 Task: Start in the project AgileBolt the sprint 'Usability Testing Sprint', with a duration of 2 weeks. Start in the project AgileBolt the sprint 'Usability Testing Sprint', with a duration of 1 week. Start in the project AgileBolt the sprint 'Usability Testing Sprint', with a duration of 3 weeks
Action: Mouse moved to (546, 233)
Screenshot: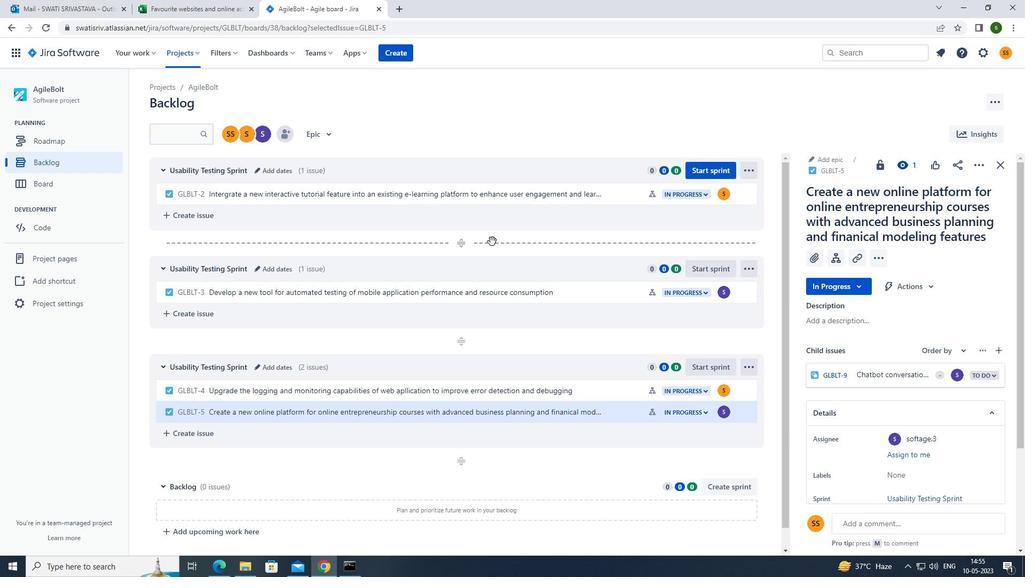 
Action: Mouse scrolled (546, 234) with delta (0, 0)
Screenshot: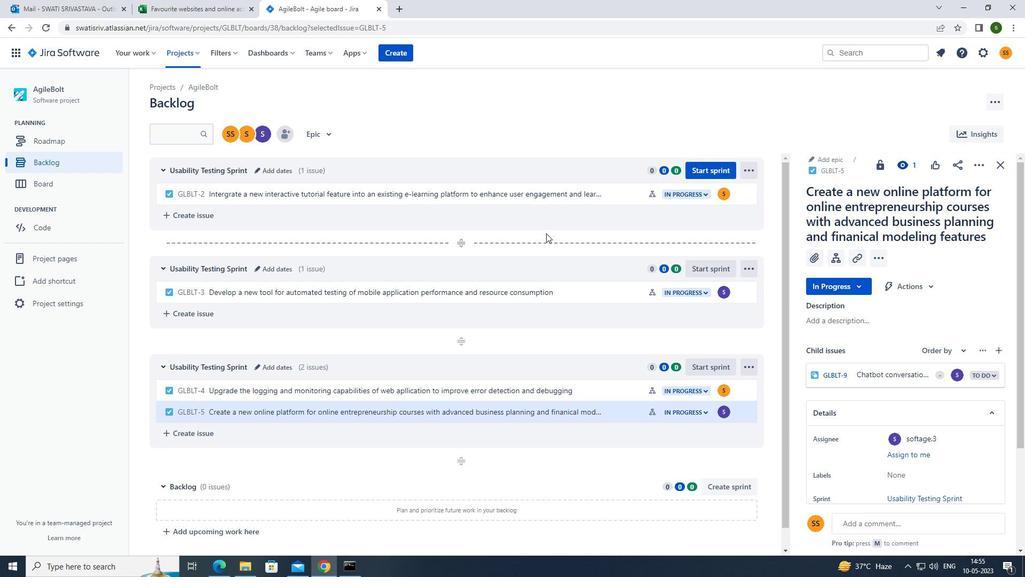 
Action: Mouse scrolled (546, 234) with delta (0, 0)
Screenshot: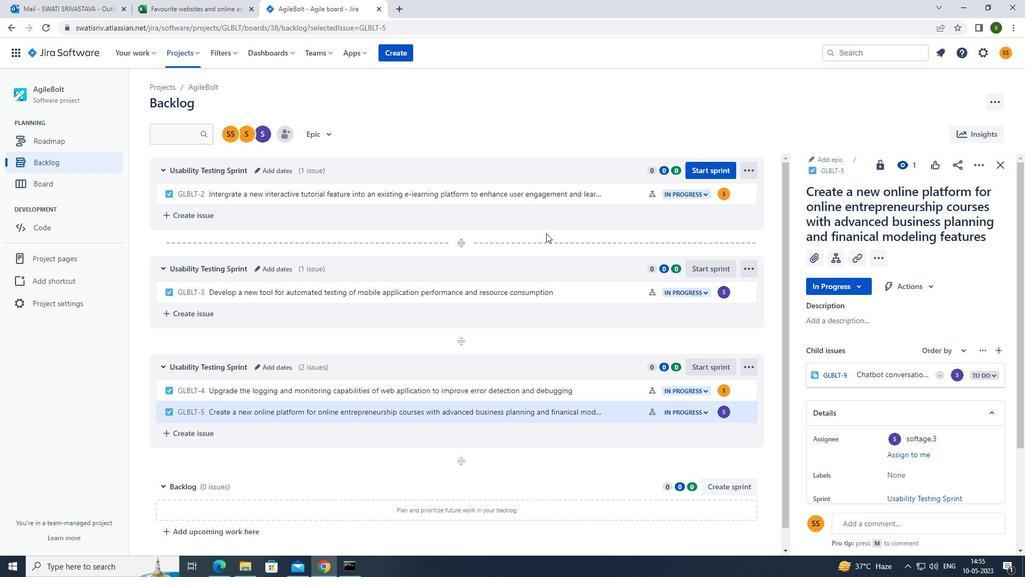 
Action: Mouse moved to (745, 173)
Screenshot: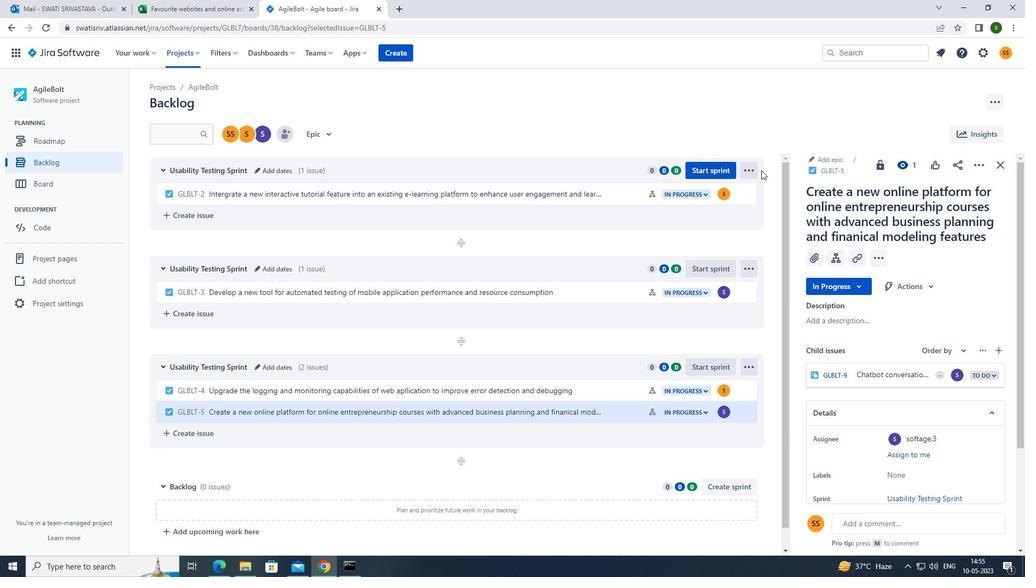 
Action: Mouse pressed left at (745, 173)
Screenshot: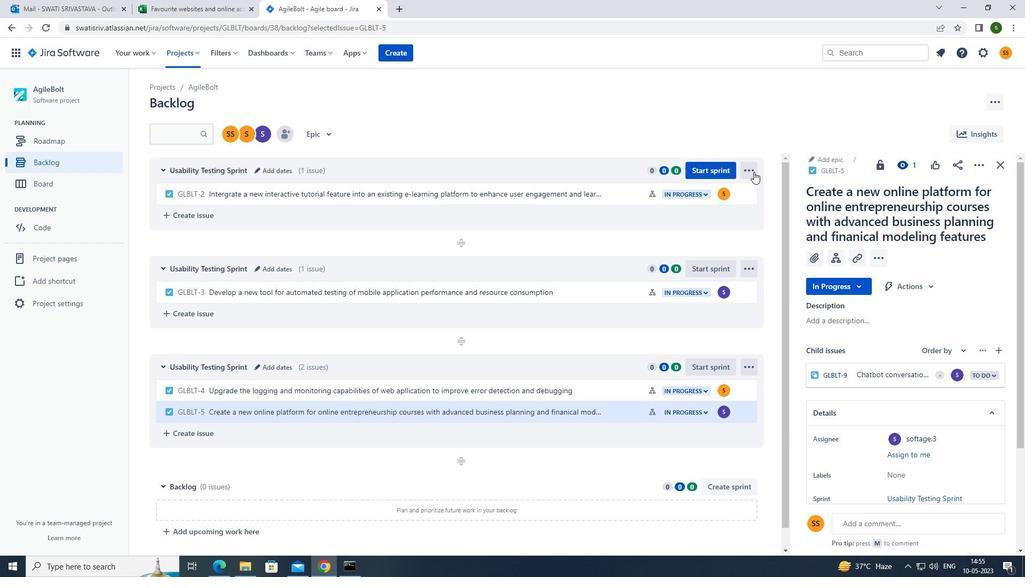 
Action: Mouse moved to (722, 214)
Screenshot: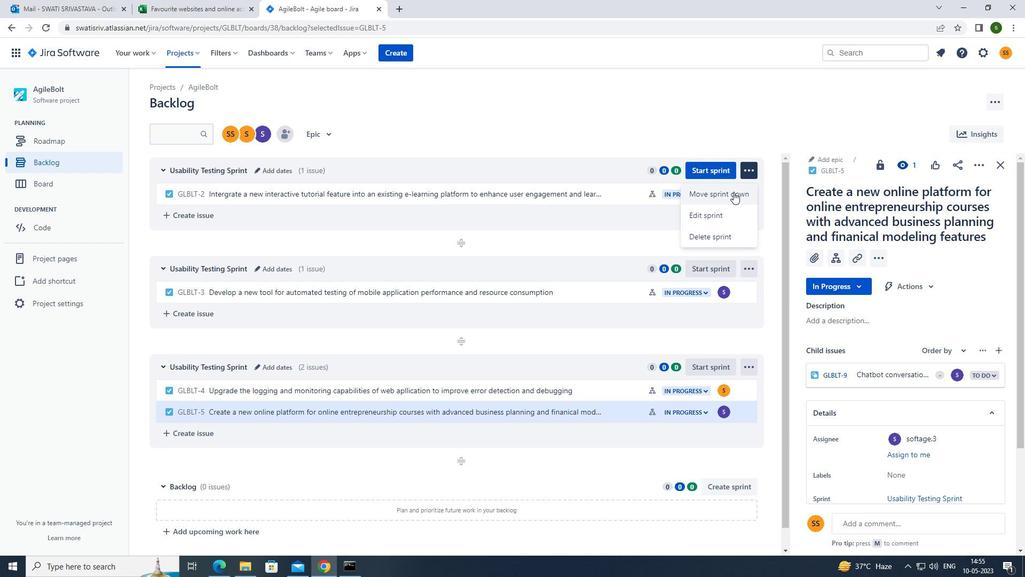 
Action: Mouse pressed left at (722, 214)
Screenshot: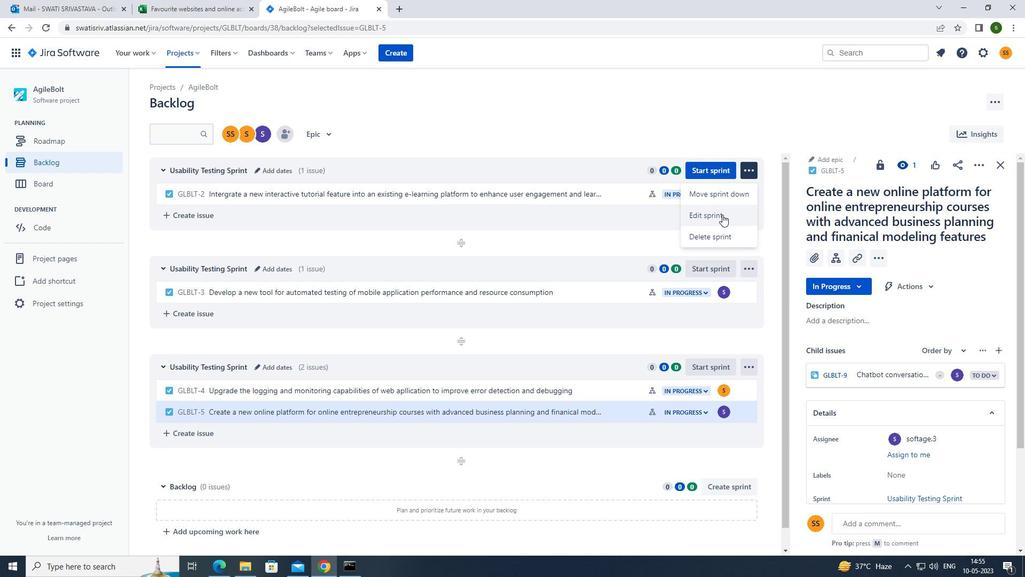 
Action: Mouse moved to (438, 169)
Screenshot: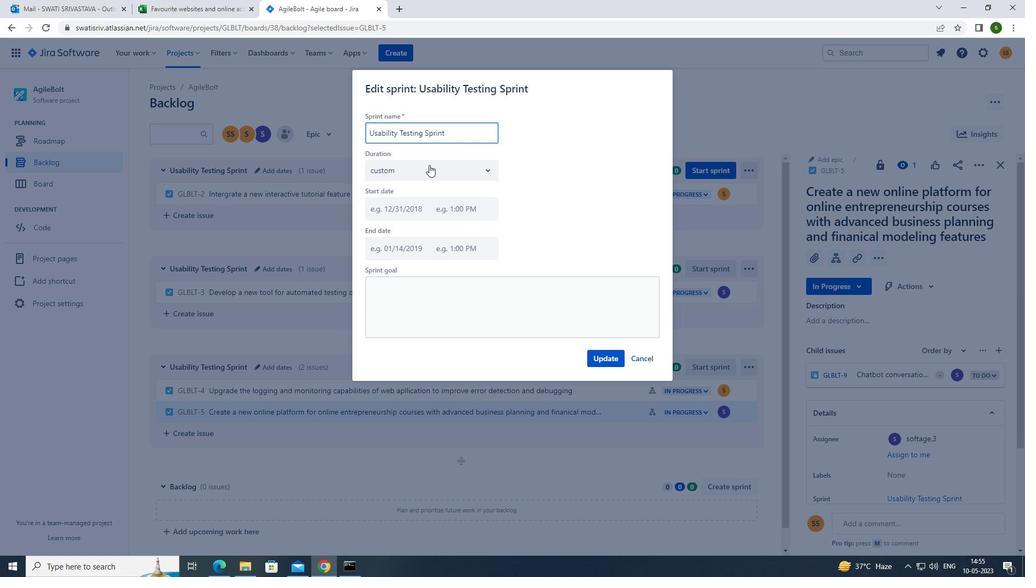 
Action: Mouse pressed left at (438, 169)
Screenshot: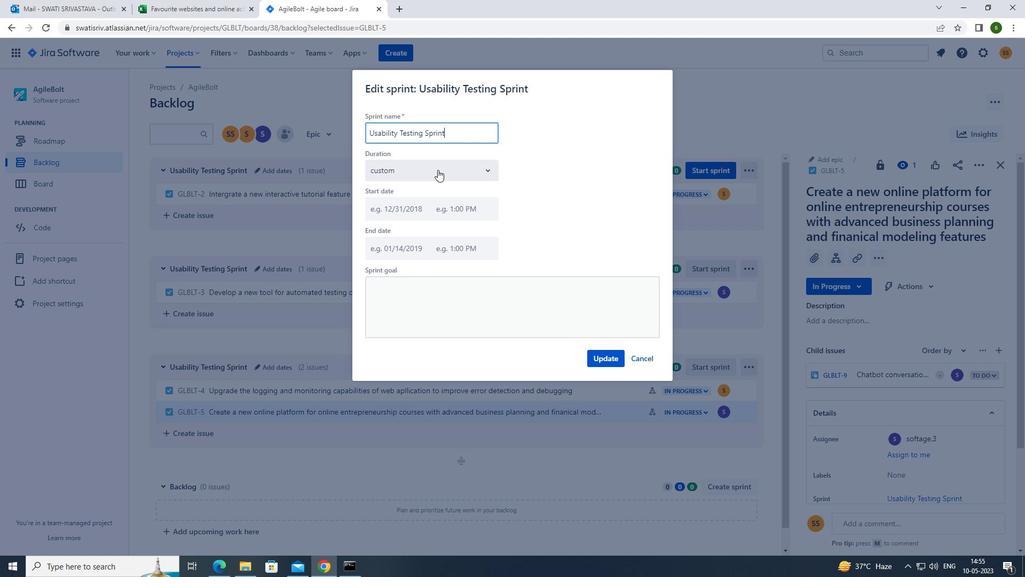 
Action: Mouse moved to (413, 214)
Screenshot: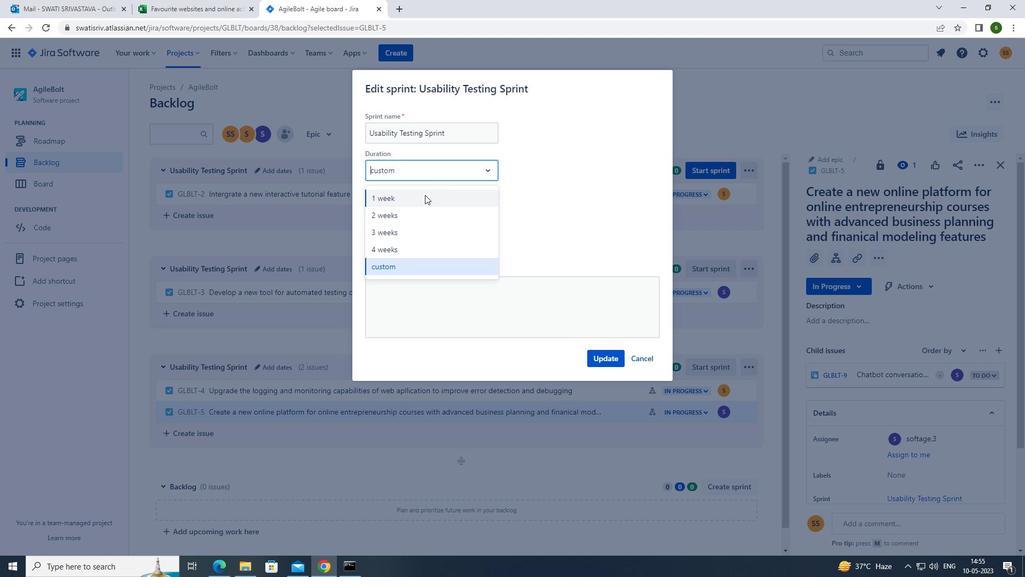 
Action: Mouse pressed left at (413, 214)
Screenshot: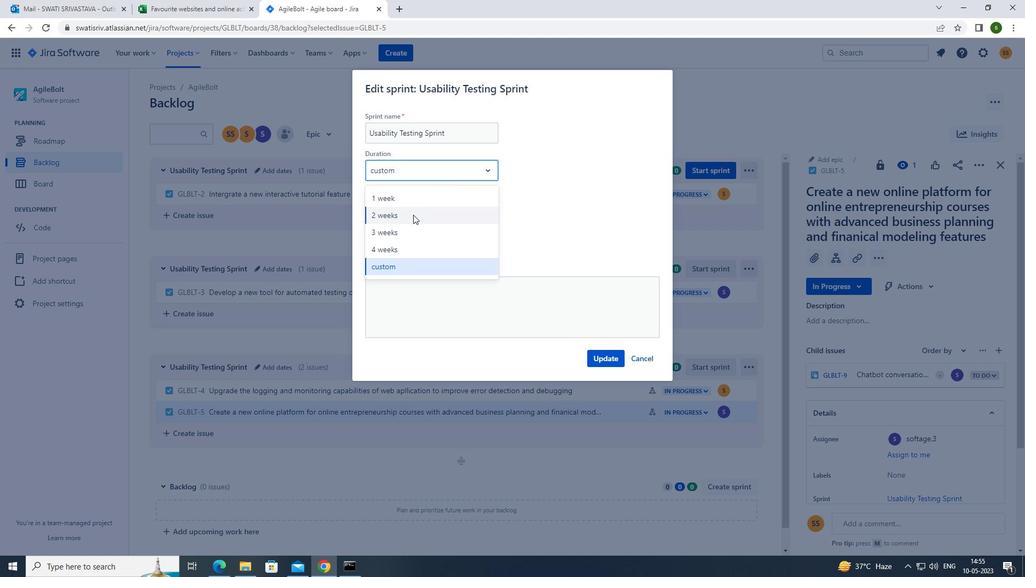 
Action: Mouse moved to (604, 359)
Screenshot: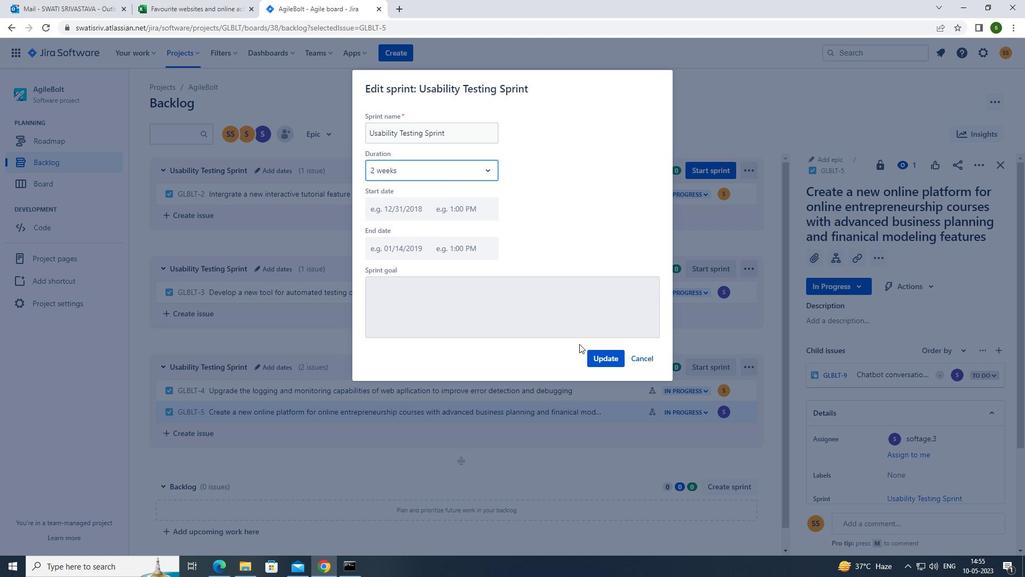 
Action: Mouse pressed left at (604, 359)
Screenshot: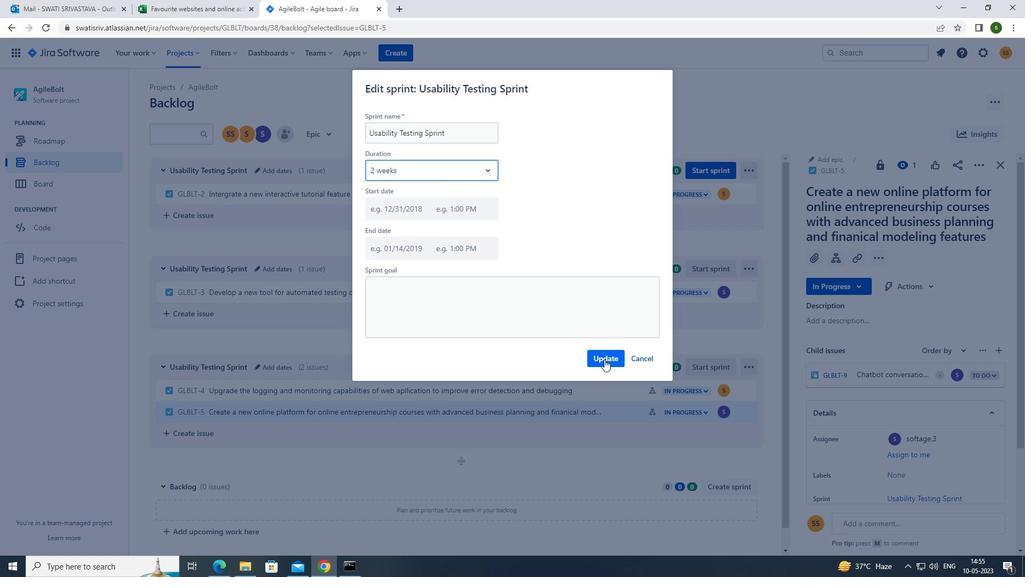 
Action: Mouse moved to (707, 165)
Screenshot: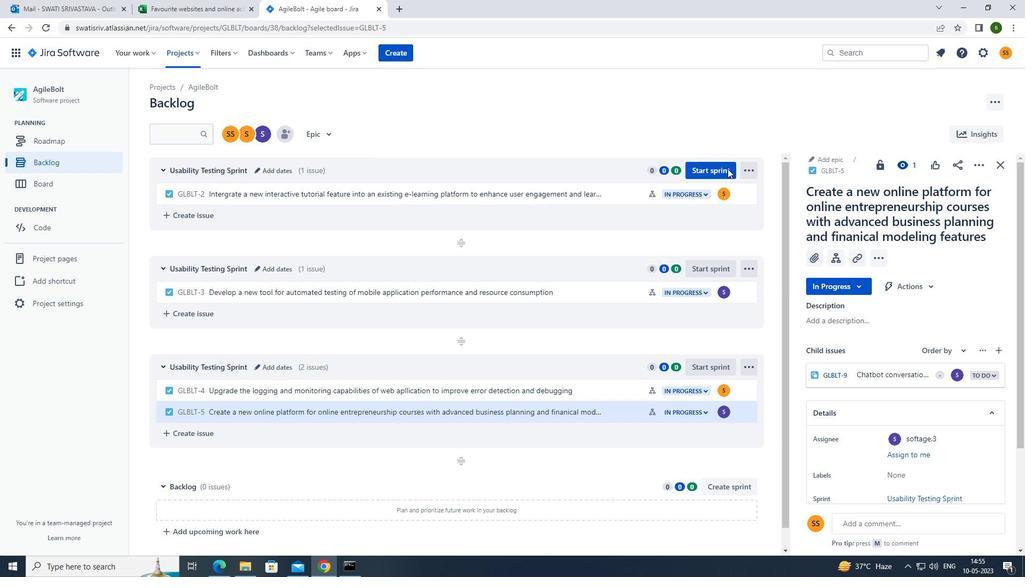 
Action: Mouse pressed left at (707, 165)
Screenshot: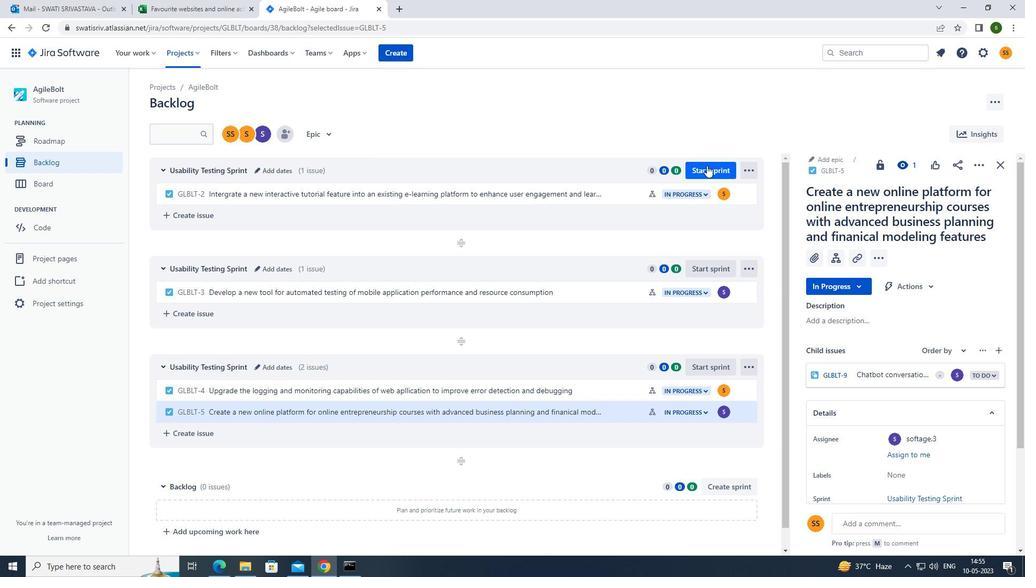 
Action: Mouse moved to (609, 375)
Screenshot: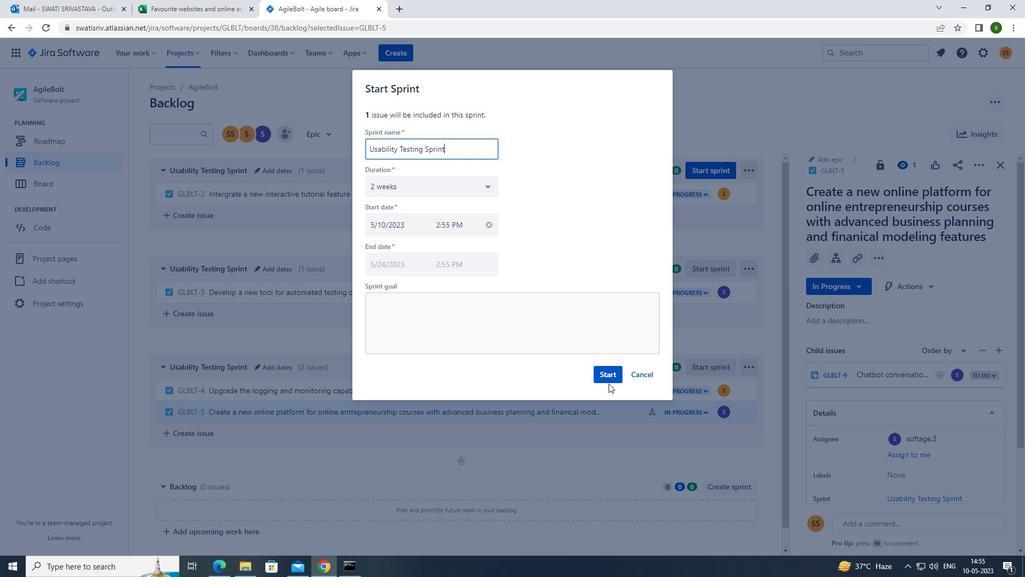 
Action: Mouse pressed left at (609, 375)
Screenshot: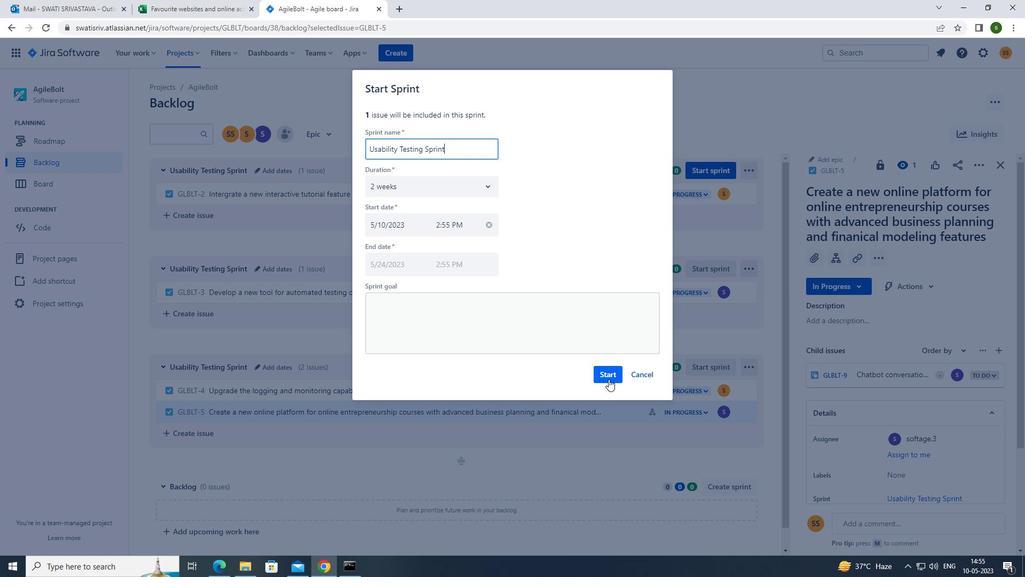 
Action: Mouse moved to (74, 168)
Screenshot: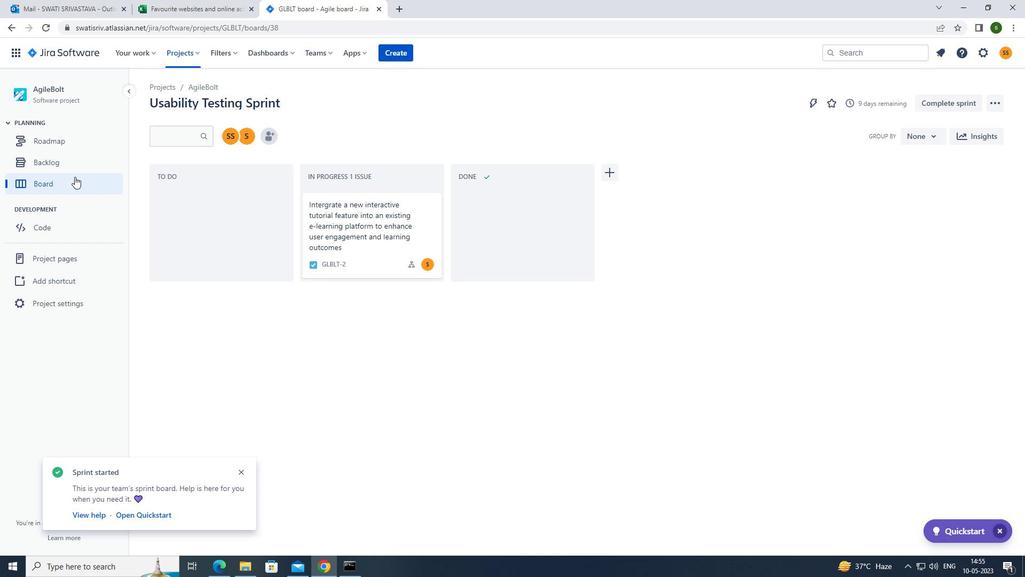 
Action: Mouse pressed left at (74, 168)
Screenshot: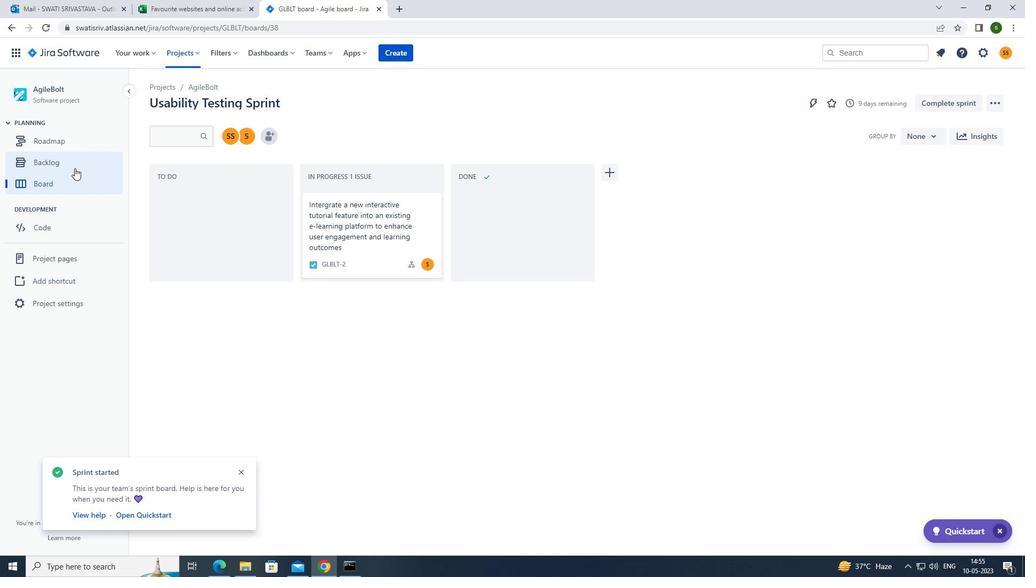 
Action: Mouse moved to (985, 259)
Screenshot: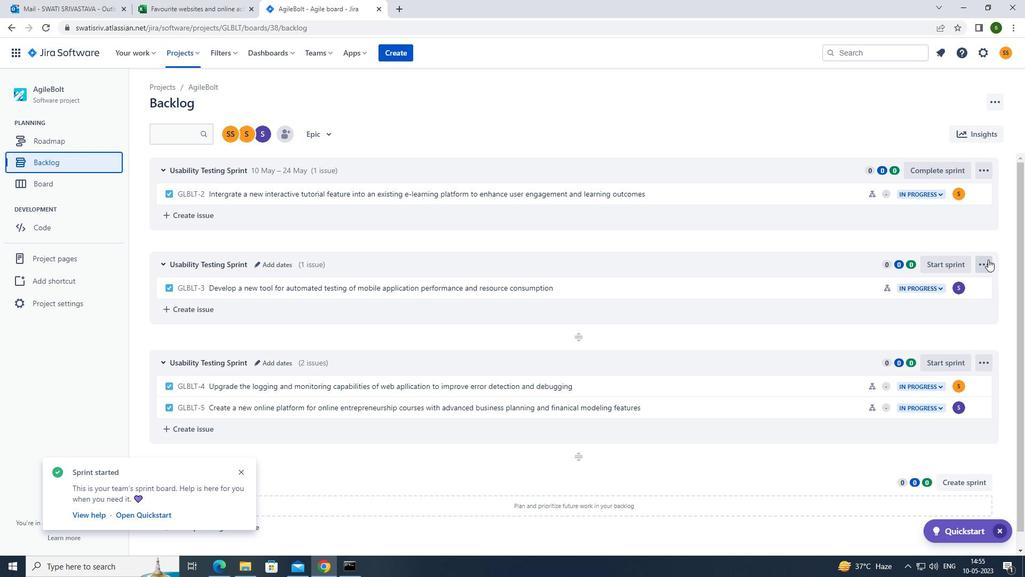 
Action: Mouse pressed left at (985, 259)
Screenshot: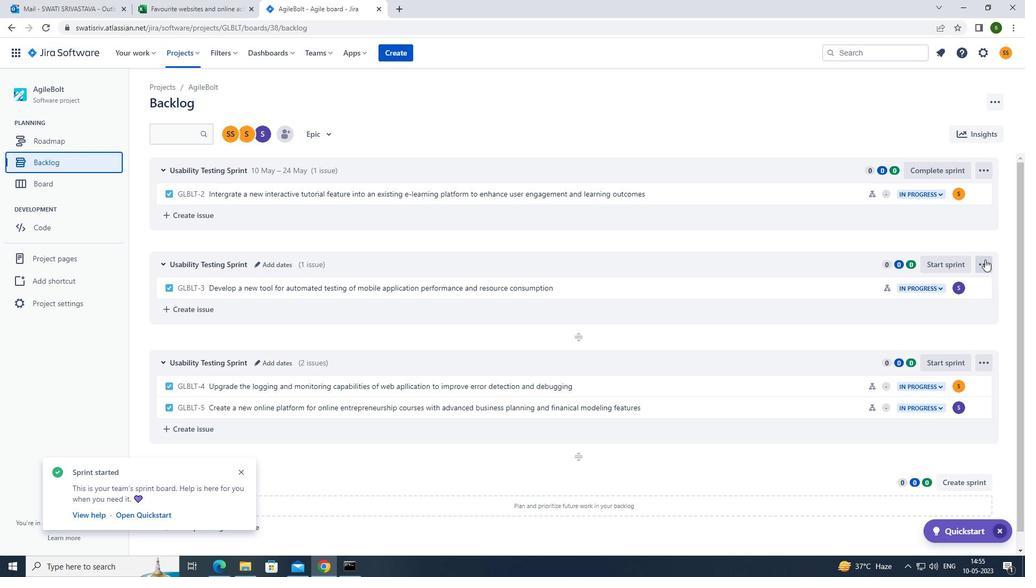 
Action: Mouse moved to (953, 311)
Screenshot: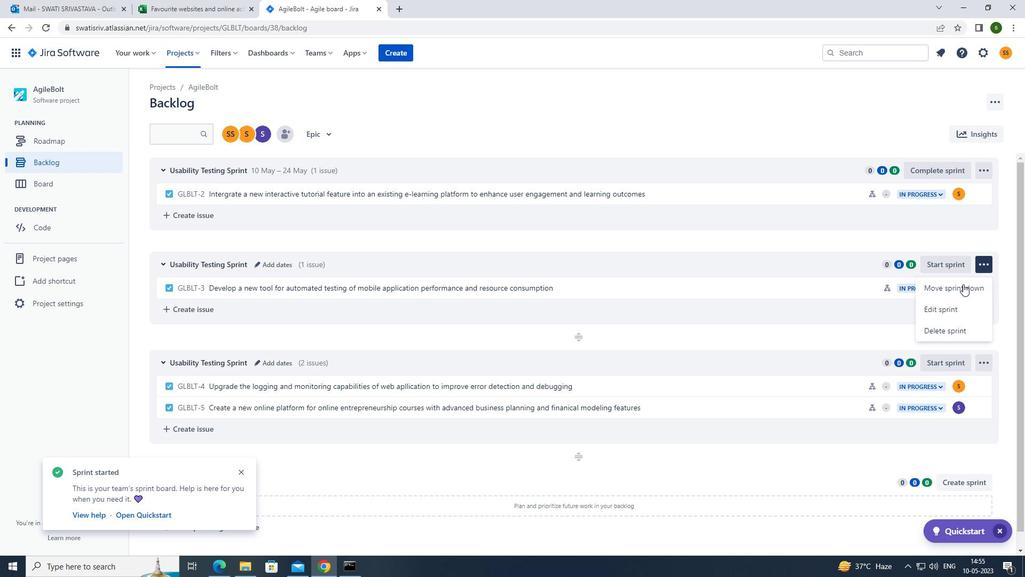 
Action: Mouse pressed left at (953, 311)
Screenshot: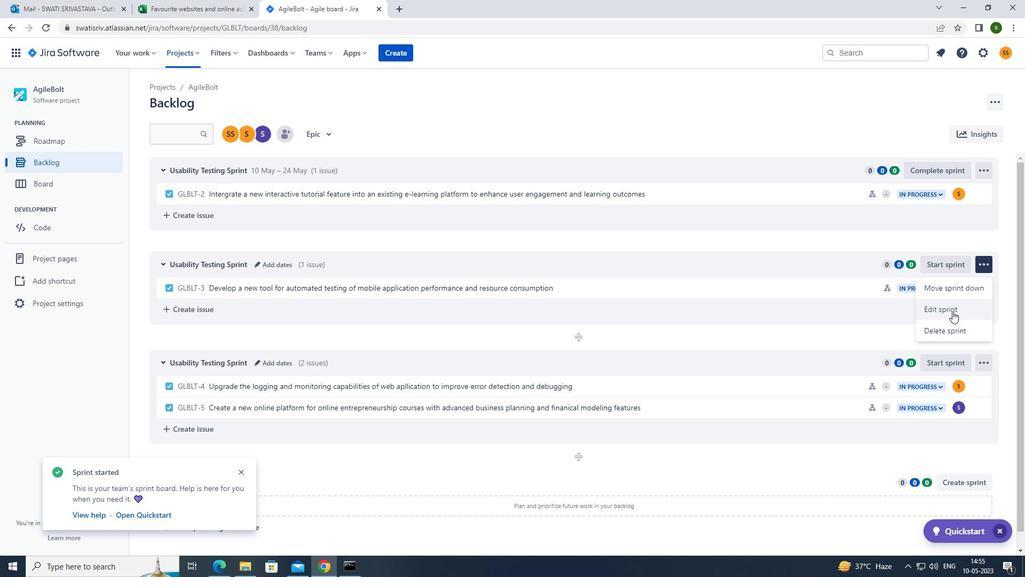 
Action: Mouse moved to (465, 169)
Screenshot: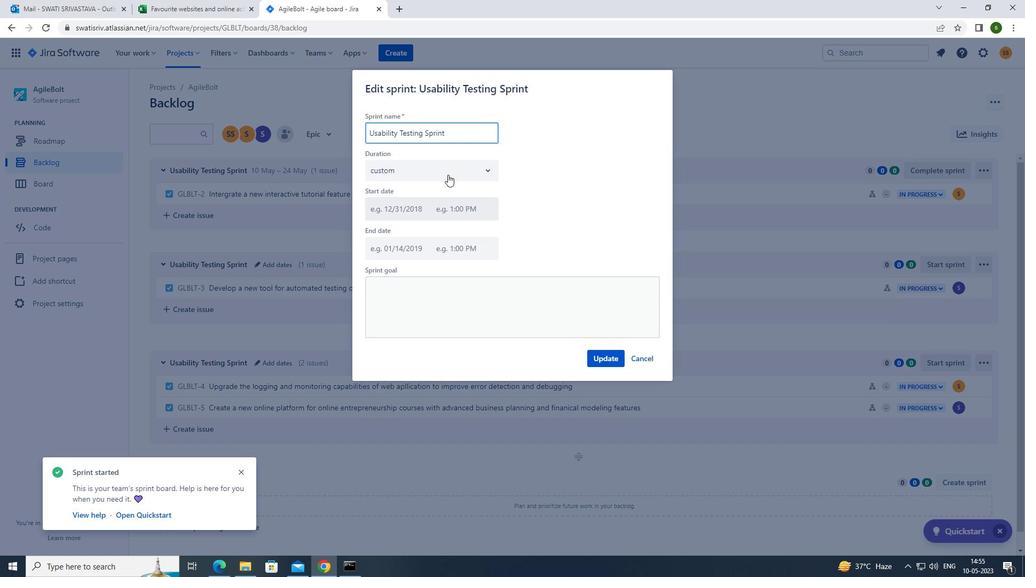 
Action: Mouse pressed left at (465, 169)
Screenshot: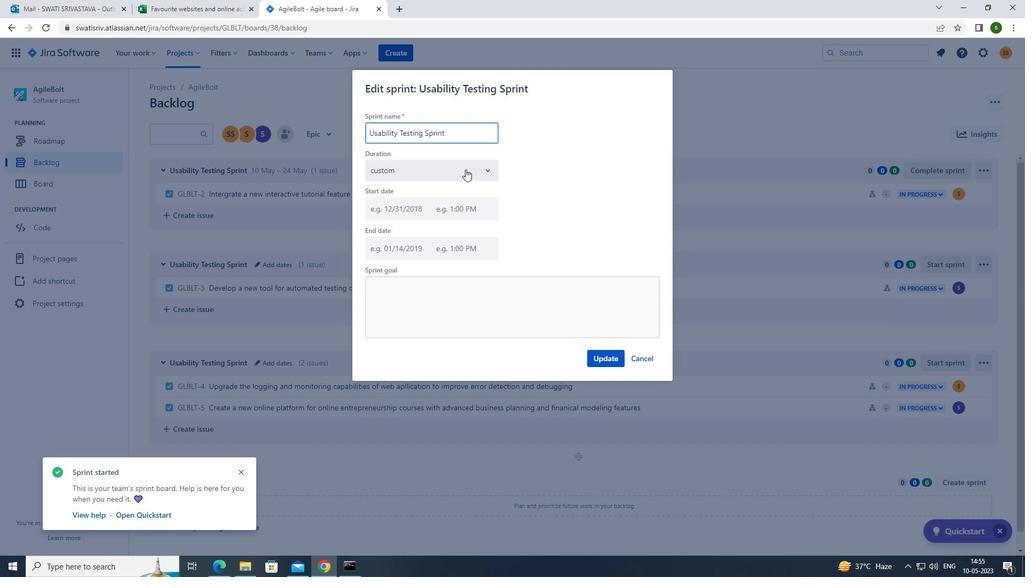 
Action: Mouse moved to (428, 196)
Screenshot: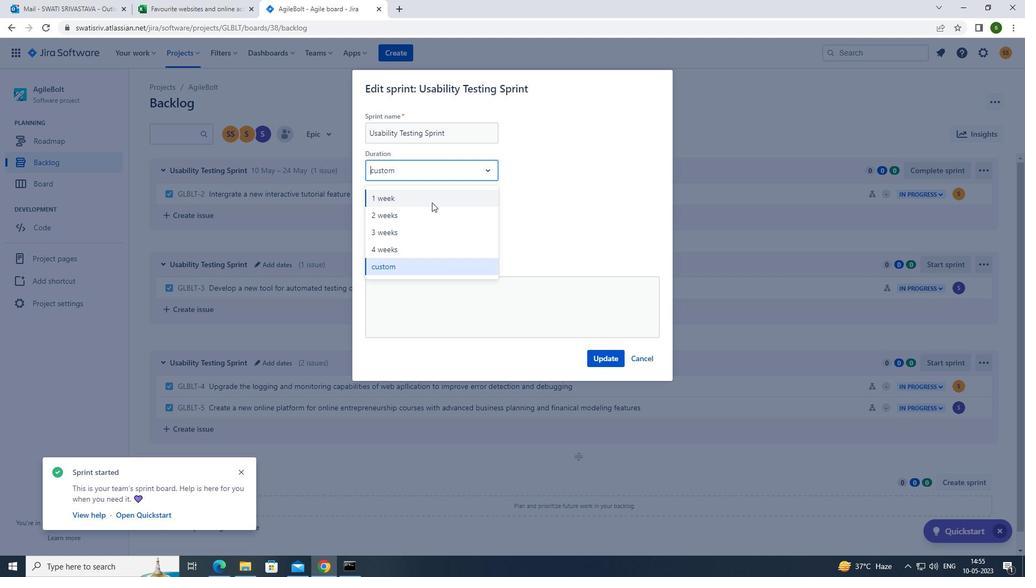 
Action: Mouse pressed left at (428, 196)
Screenshot: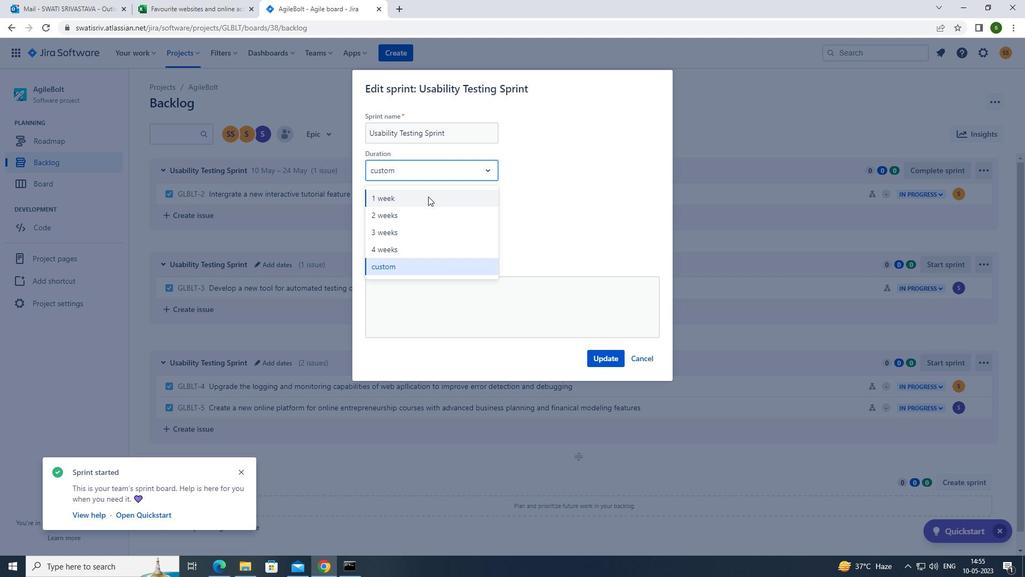 
Action: Mouse moved to (613, 358)
Screenshot: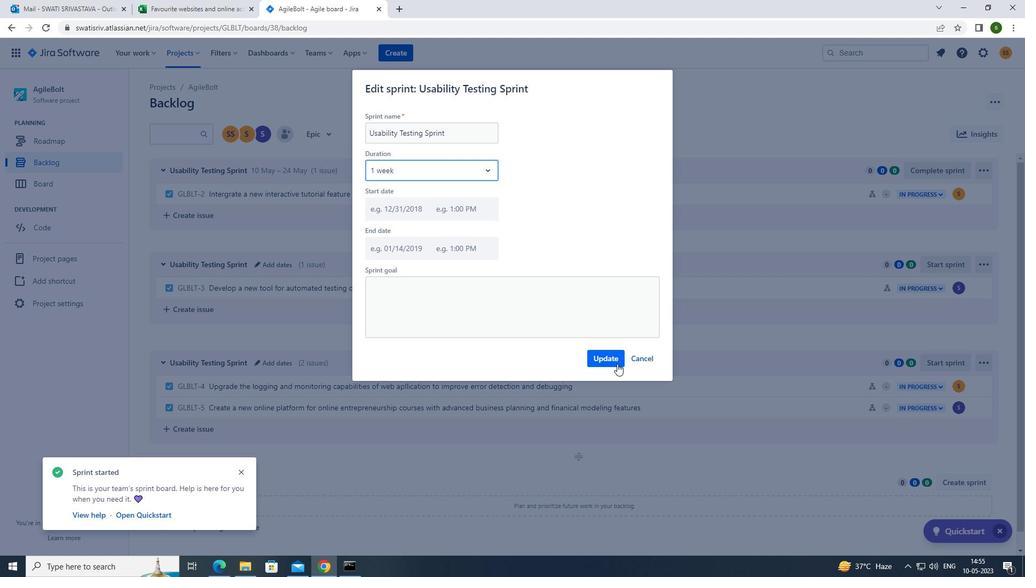 
Action: Mouse pressed left at (613, 358)
Screenshot: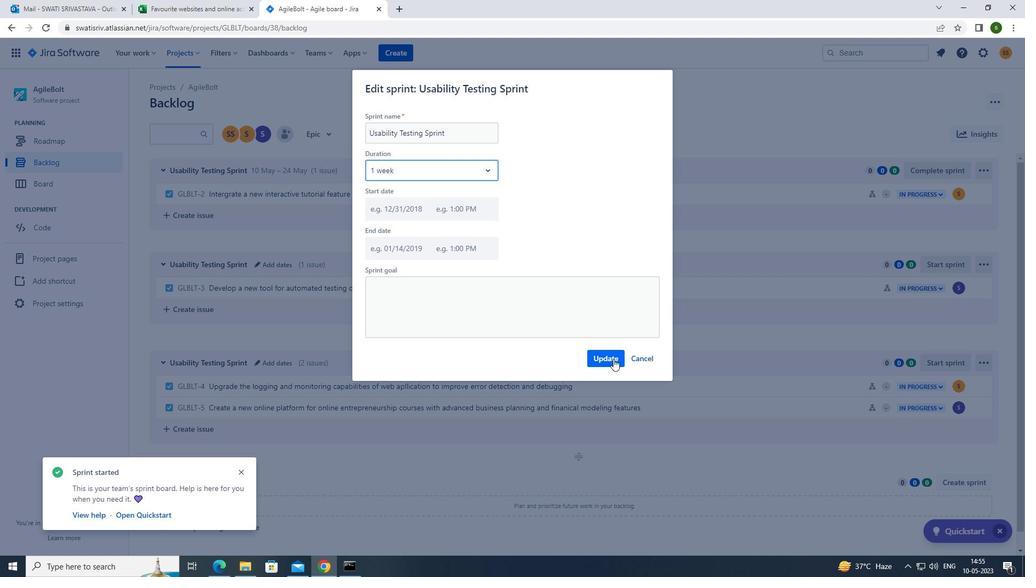 
Action: Mouse moved to (934, 264)
Screenshot: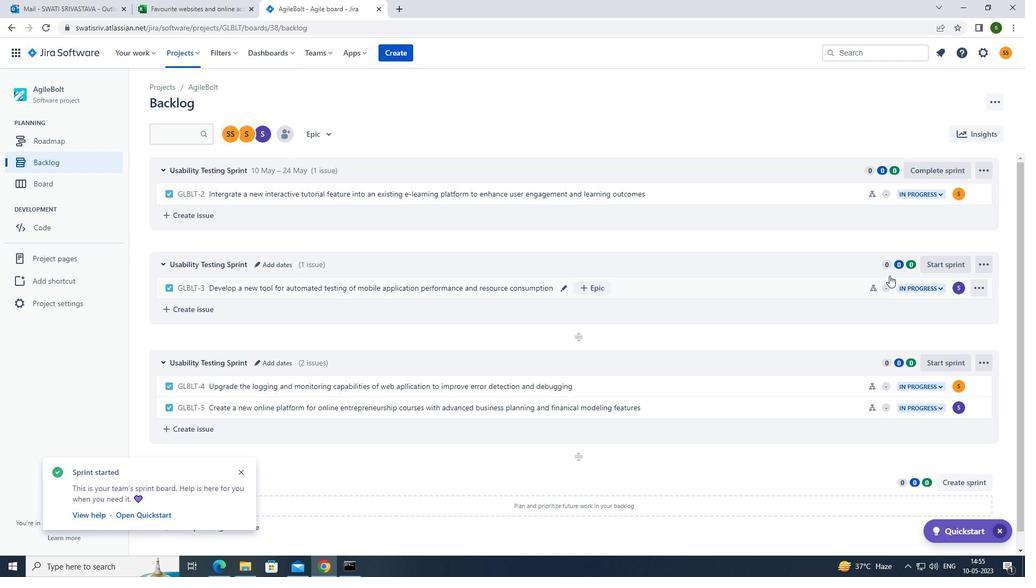 
Action: Mouse pressed left at (934, 264)
Screenshot: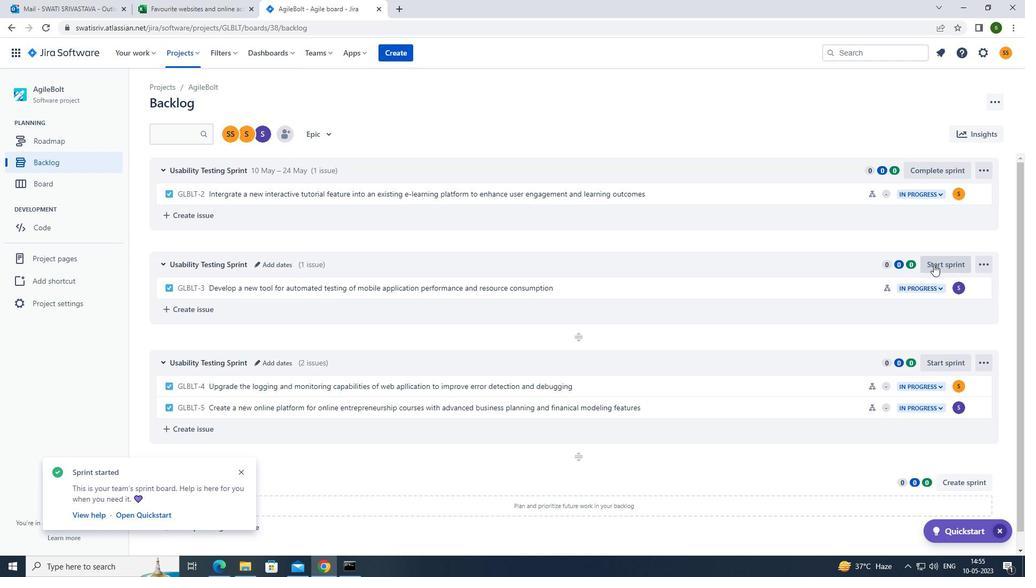 
Action: Mouse moved to (605, 368)
Screenshot: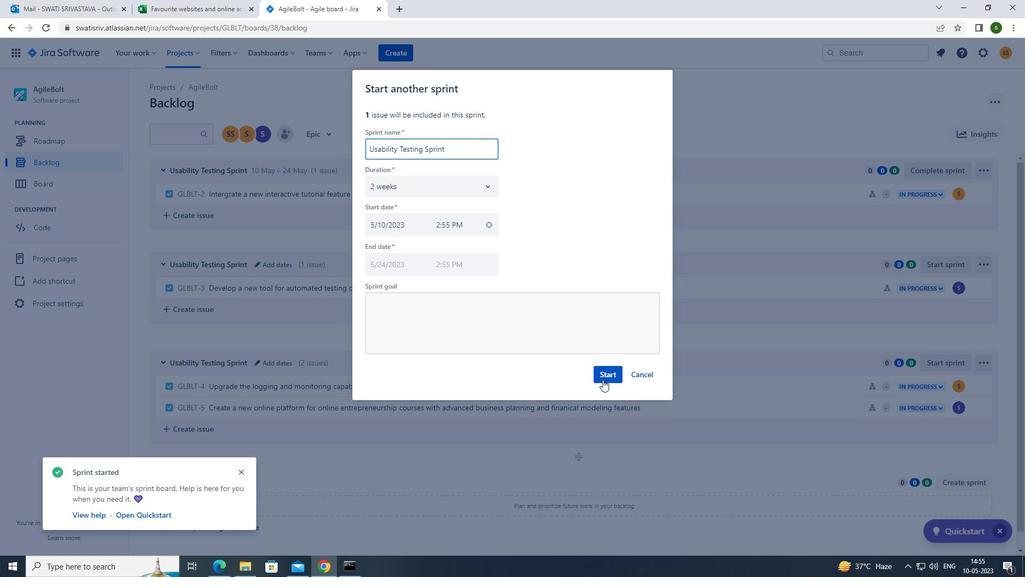 
Action: Mouse pressed left at (605, 368)
Screenshot: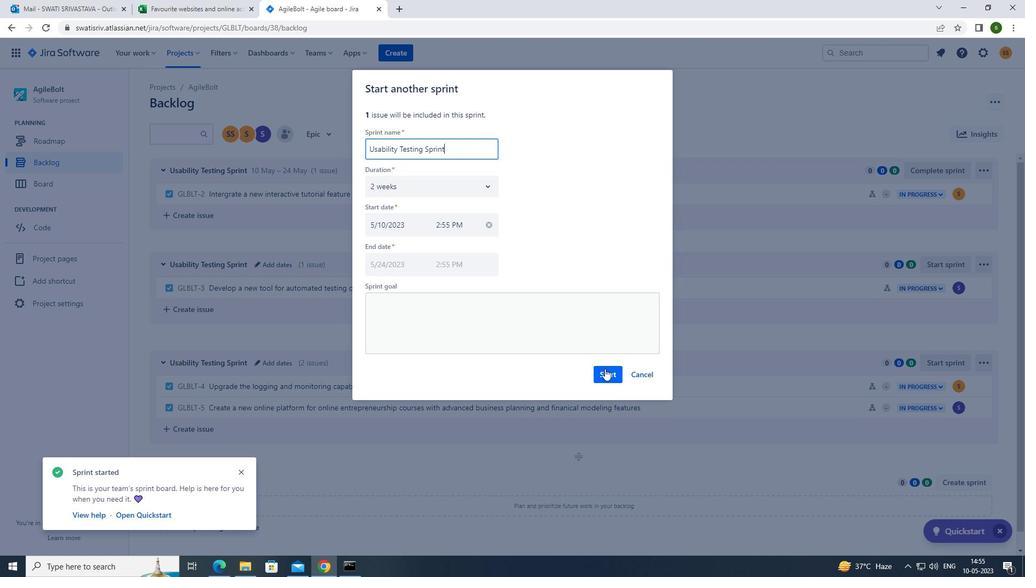 
Action: Mouse moved to (63, 161)
Screenshot: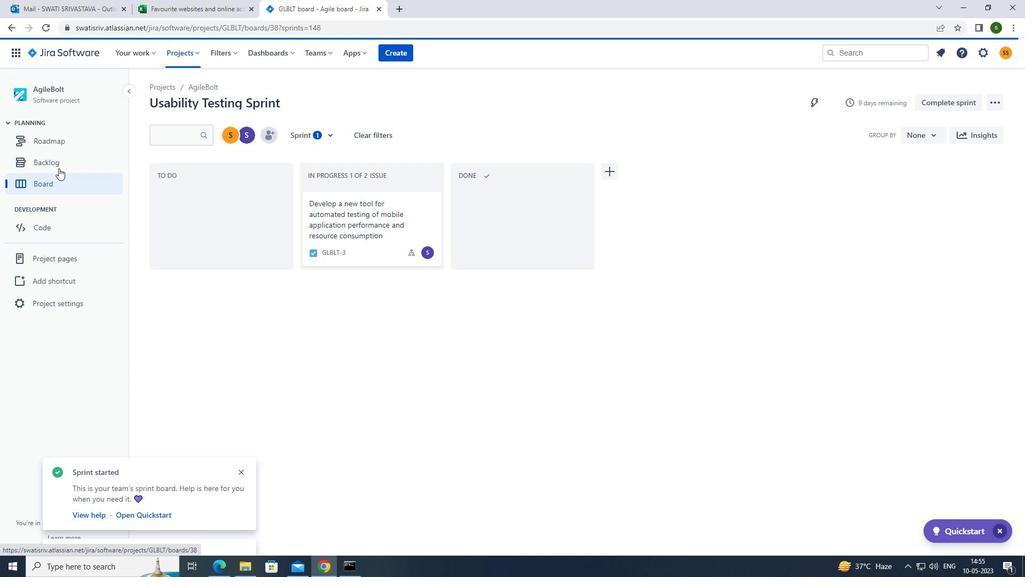 
Action: Mouse pressed left at (63, 161)
Screenshot: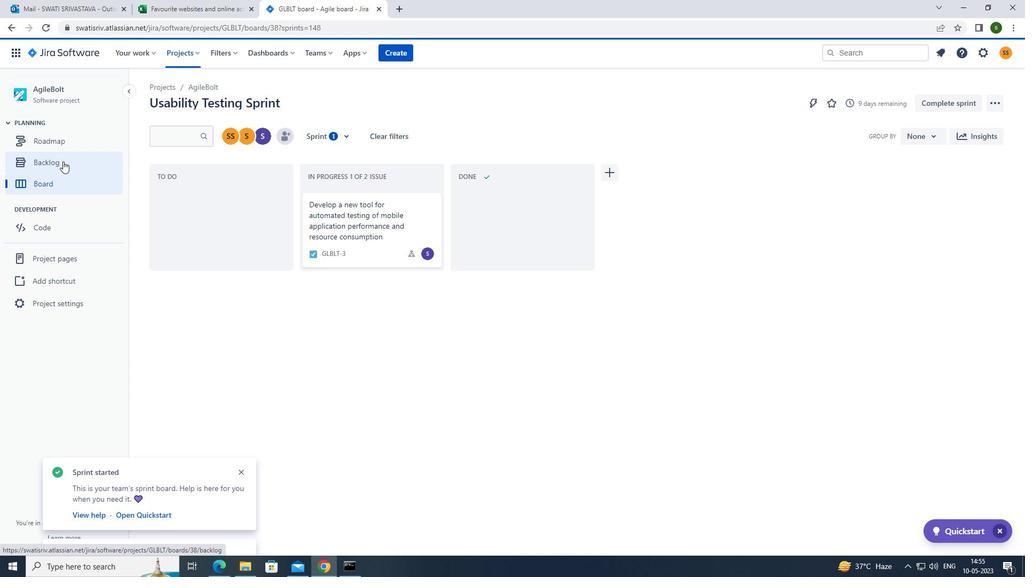 
Action: Mouse moved to (978, 354)
Screenshot: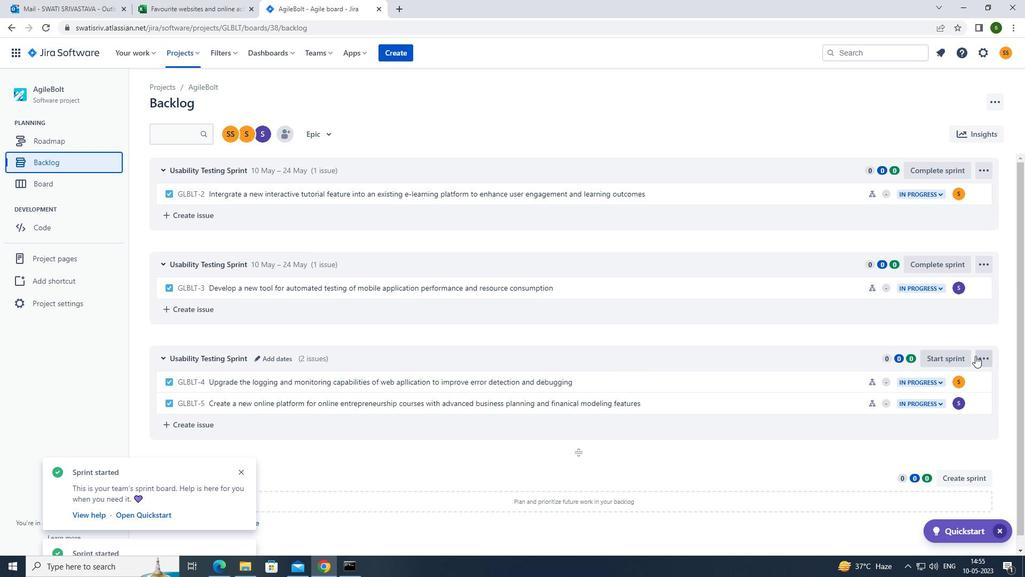 
Action: Mouse pressed left at (978, 354)
Screenshot: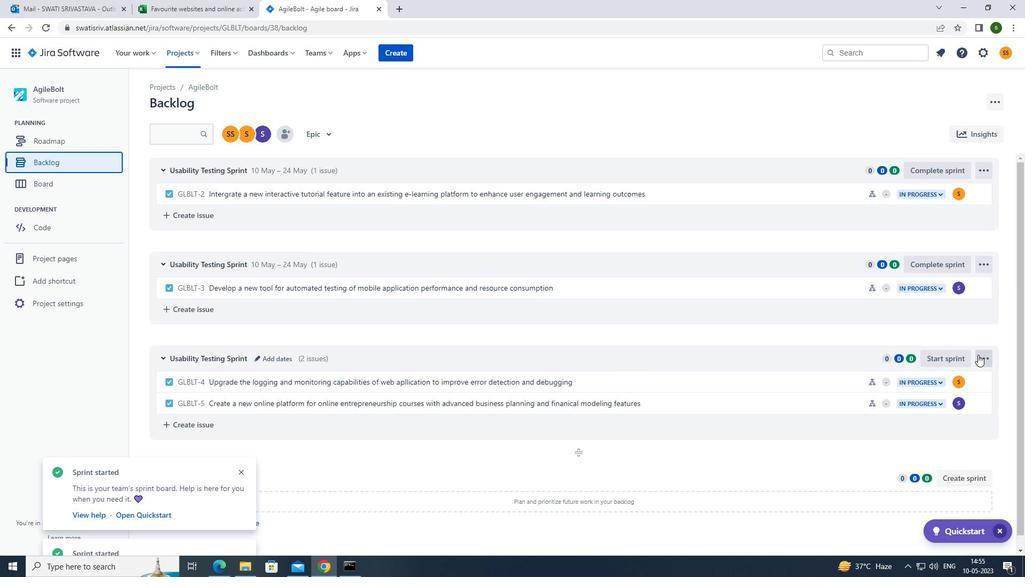 
Action: Mouse moved to (961, 382)
Screenshot: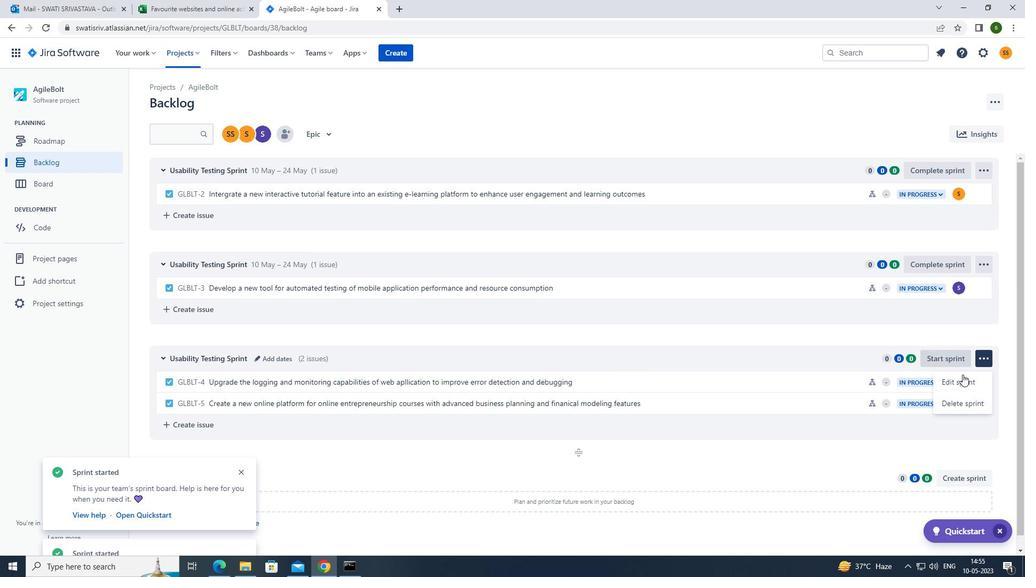 
Action: Mouse pressed left at (961, 382)
Screenshot: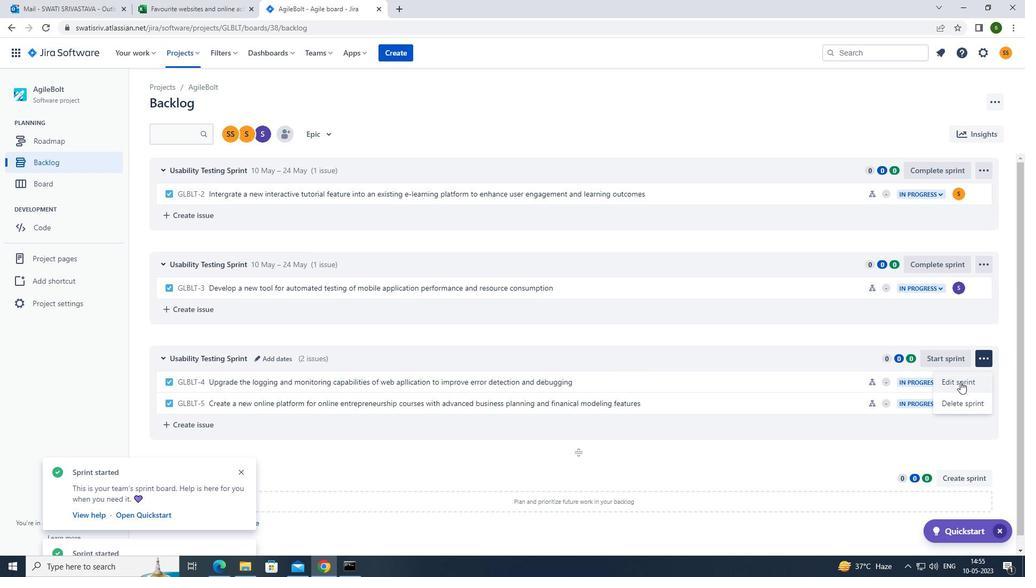 
Action: Mouse moved to (478, 170)
Screenshot: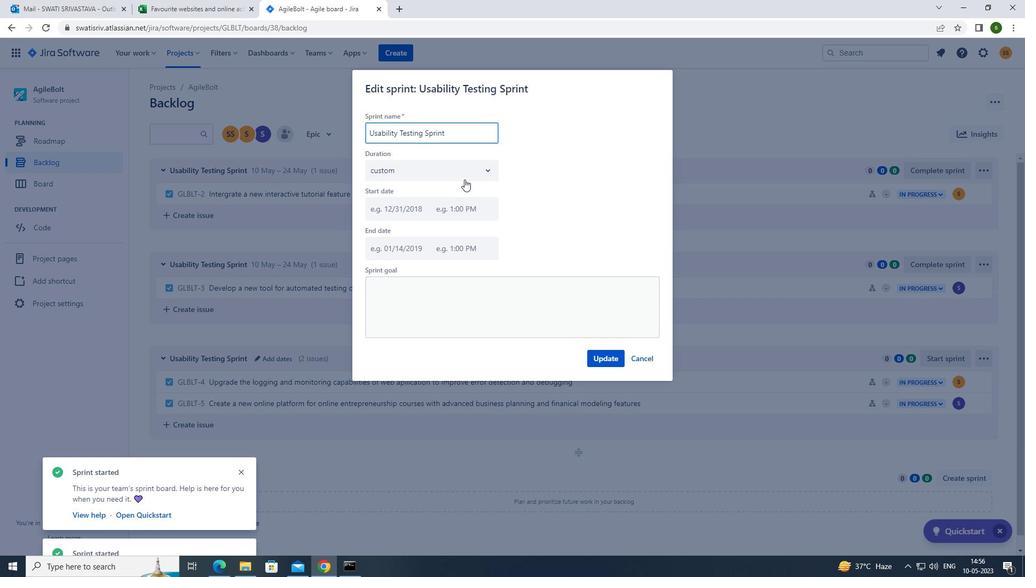
Action: Mouse pressed left at (478, 170)
Screenshot: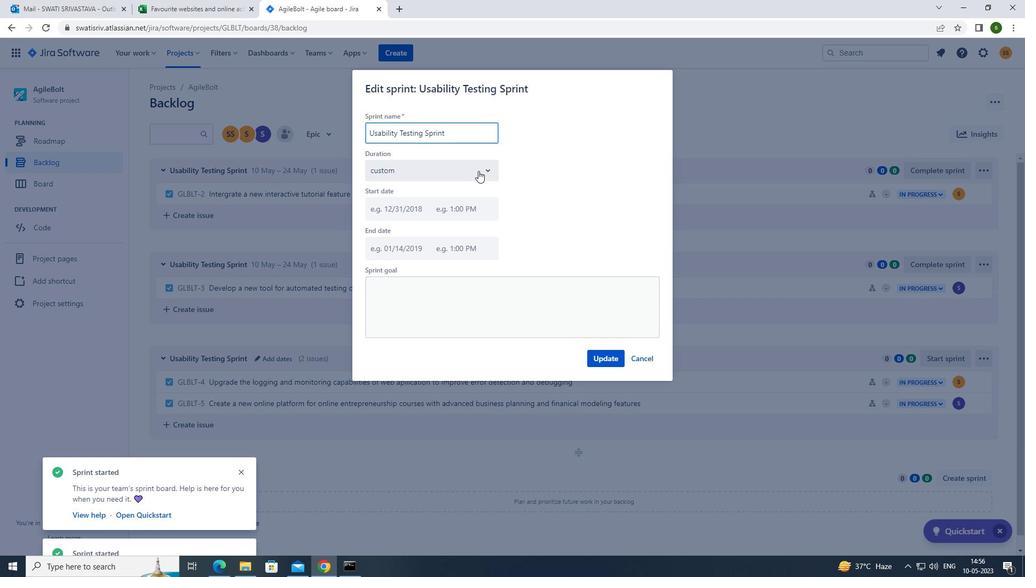 
Action: Mouse moved to (406, 236)
Screenshot: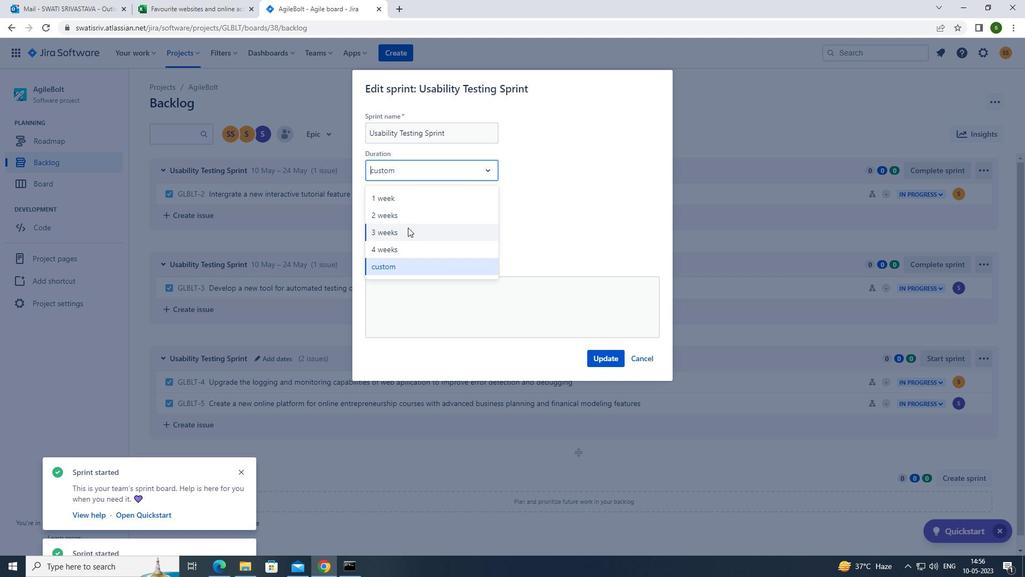 
Action: Mouse pressed left at (406, 236)
Screenshot: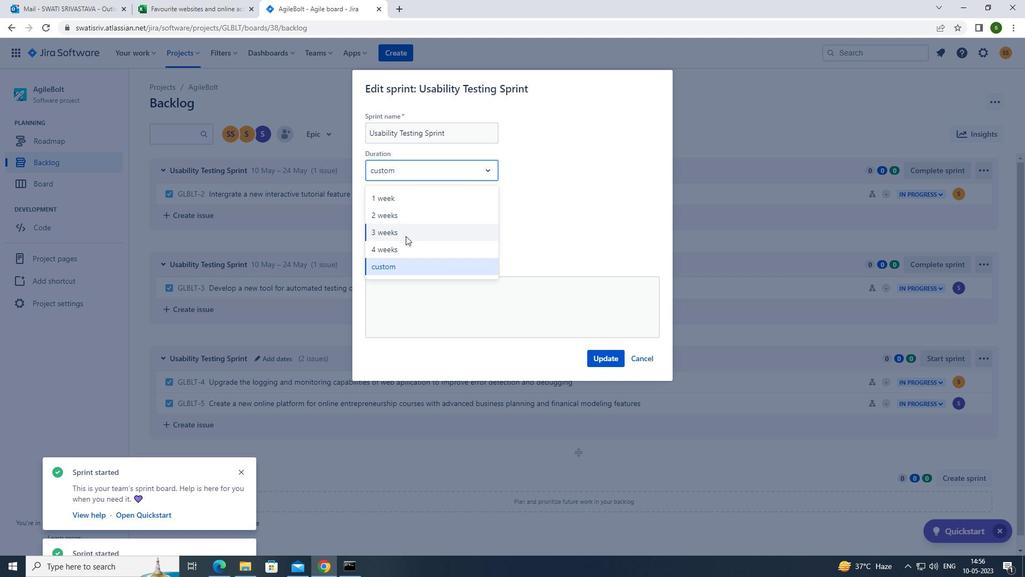 
Action: Mouse moved to (608, 356)
Screenshot: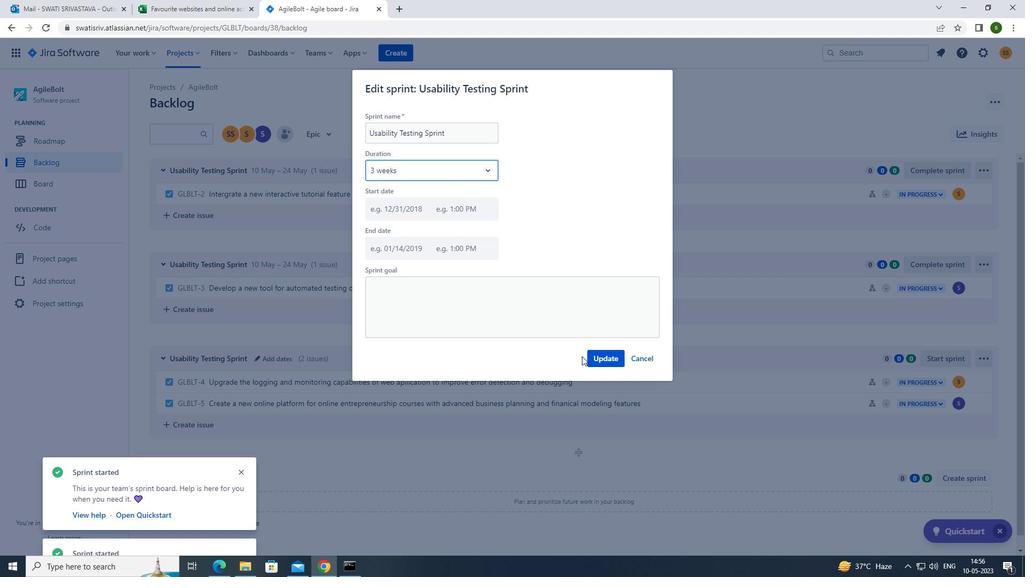 
Action: Mouse pressed left at (608, 356)
Screenshot: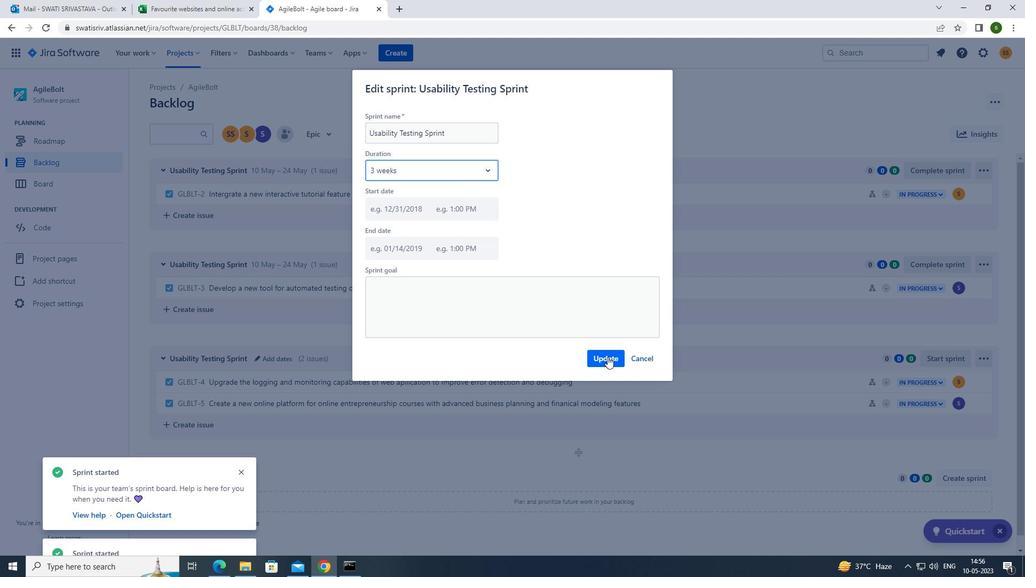 
Action: Mouse moved to (941, 358)
Screenshot: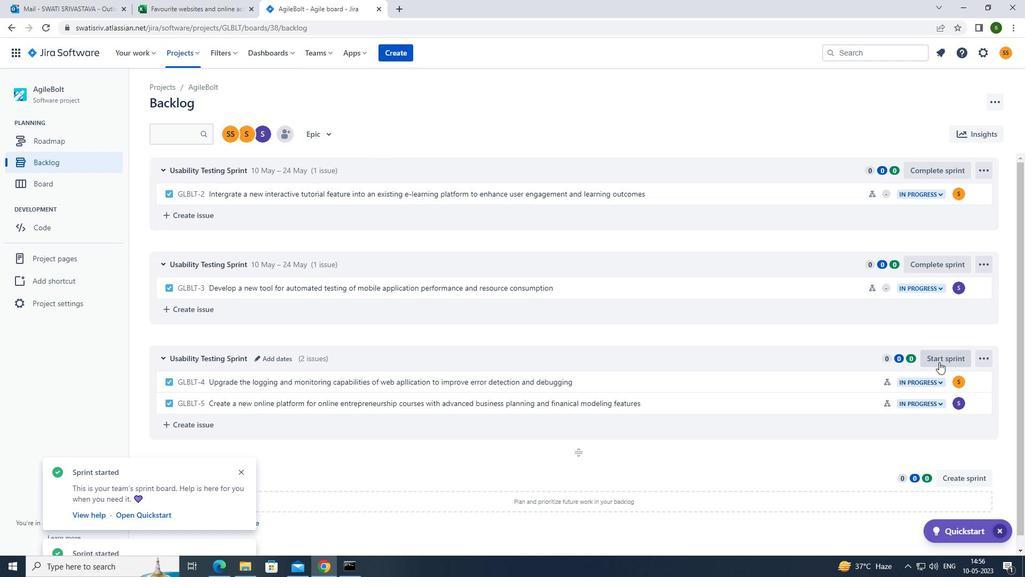 
Action: Mouse pressed left at (941, 358)
Screenshot: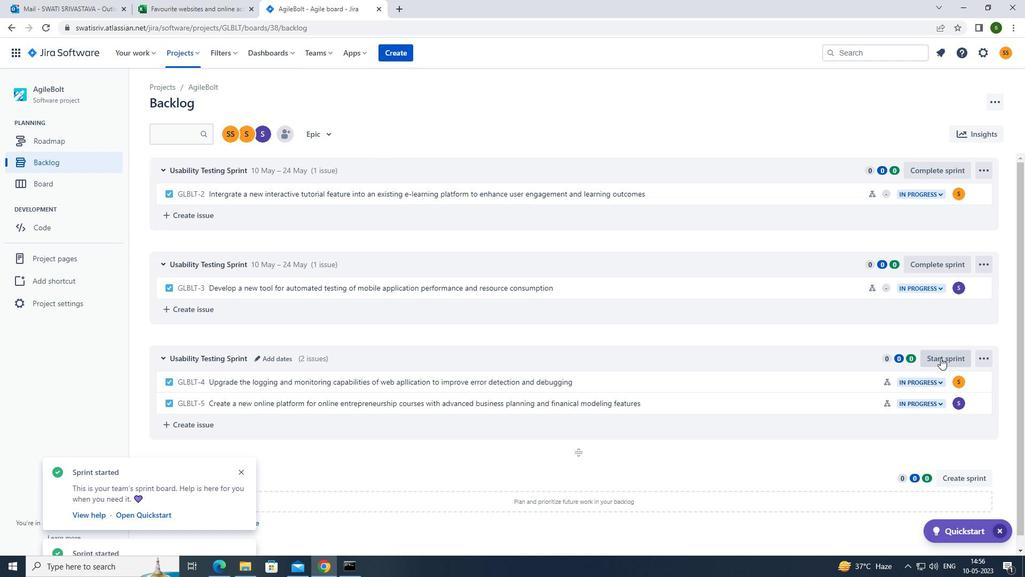 
Action: Mouse moved to (602, 375)
Screenshot: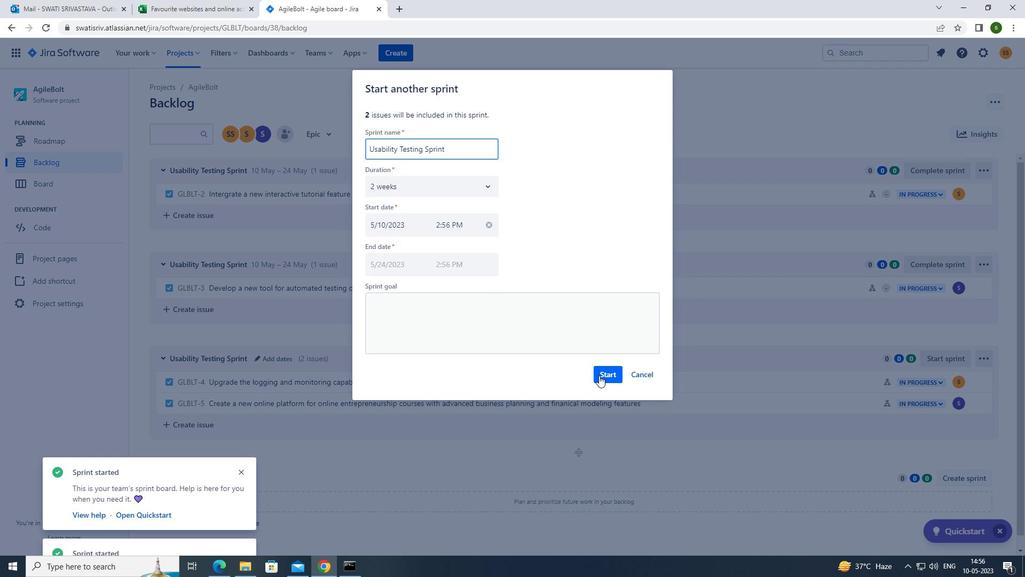
Action: Mouse pressed left at (602, 375)
Screenshot: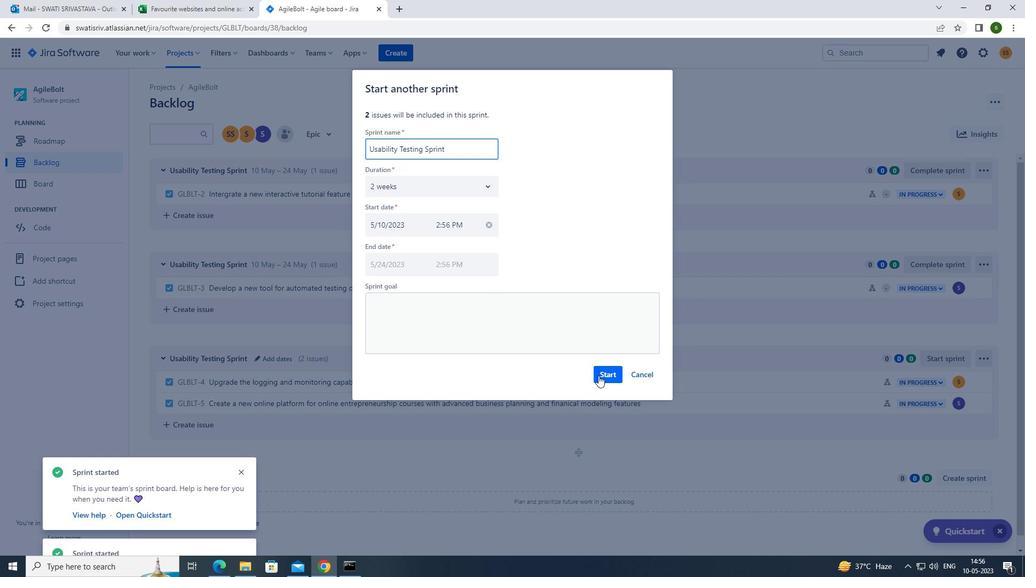 
